Task: Plan a visit to the historical museum on the 7th at 12:00 PM.
Action: Mouse moved to (601, 134)
Screenshot: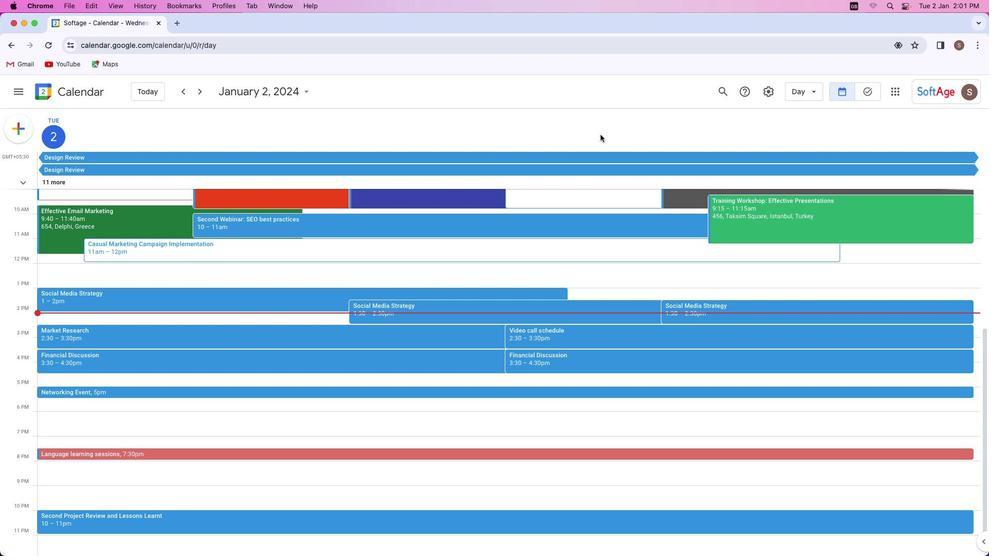 
Action: Mouse pressed left at (601, 134)
Screenshot: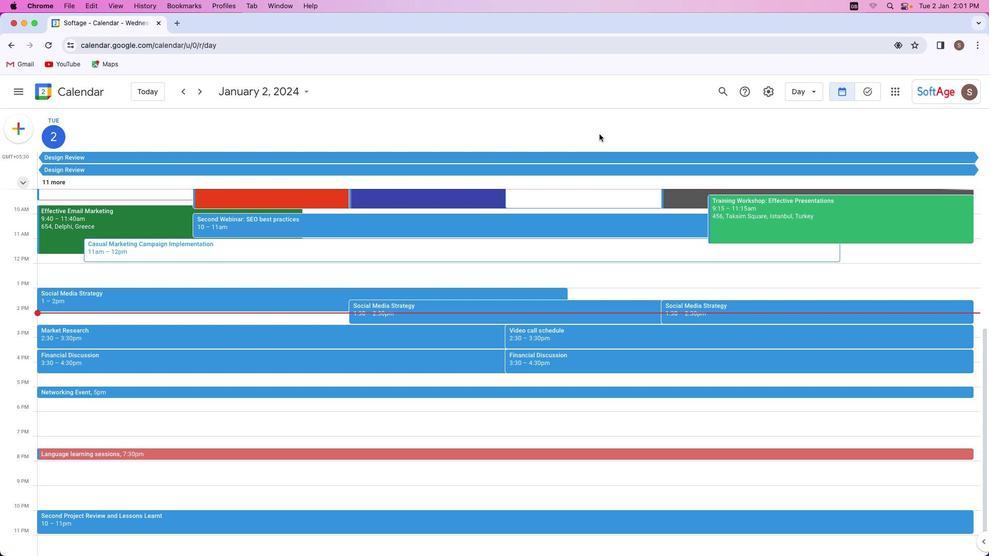 
Action: Mouse moved to (16, 128)
Screenshot: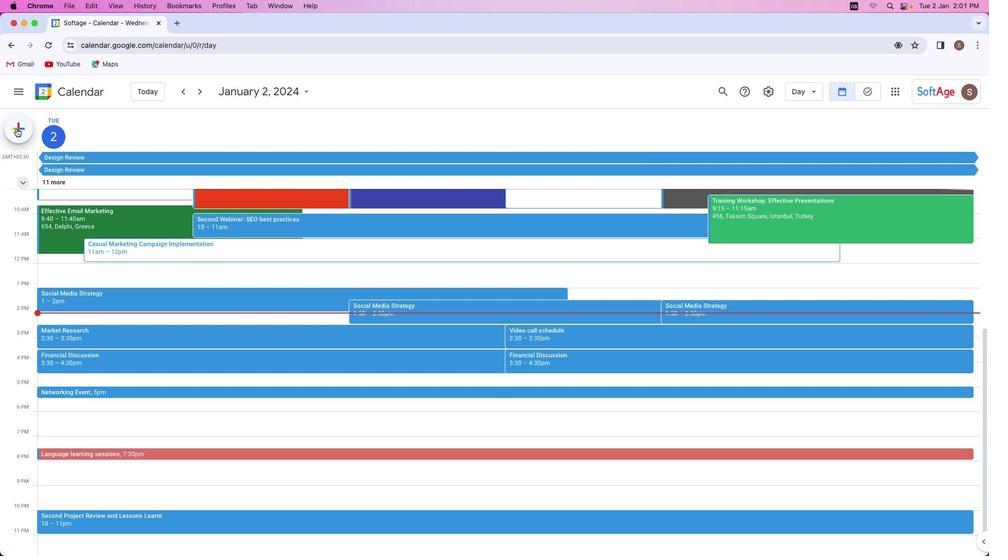 
Action: Mouse pressed left at (16, 128)
Screenshot: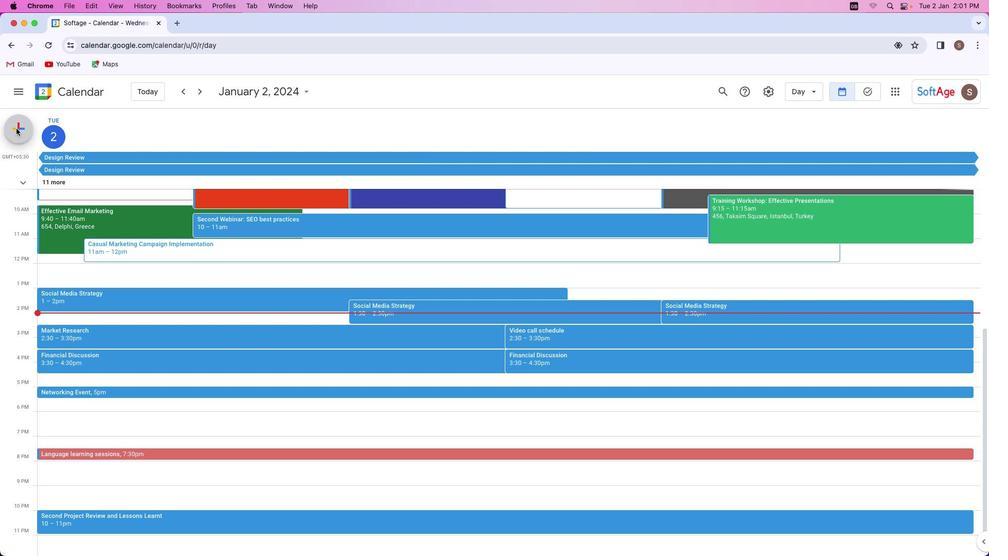 
Action: Mouse moved to (29, 161)
Screenshot: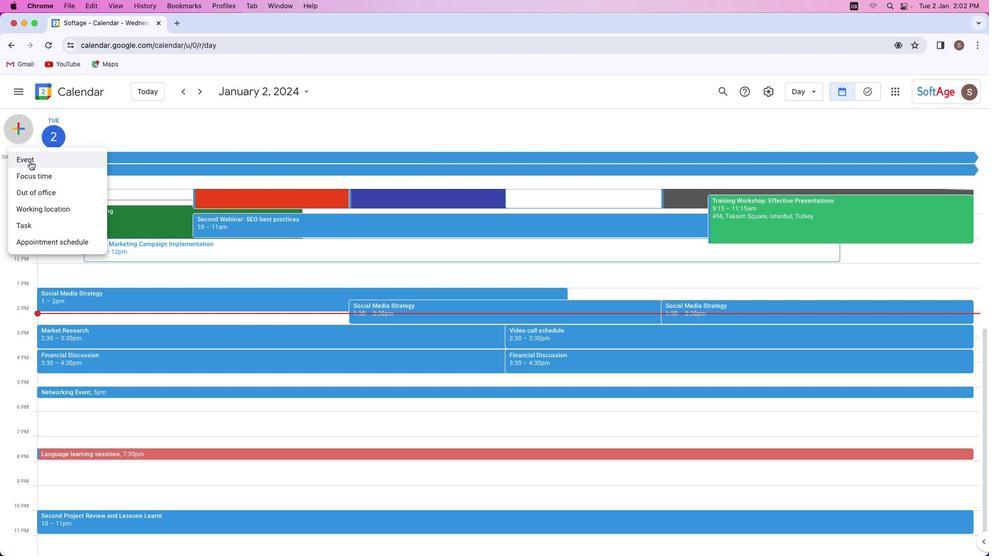 
Action: Mouse pressed left at (29, 161)
Screenshot: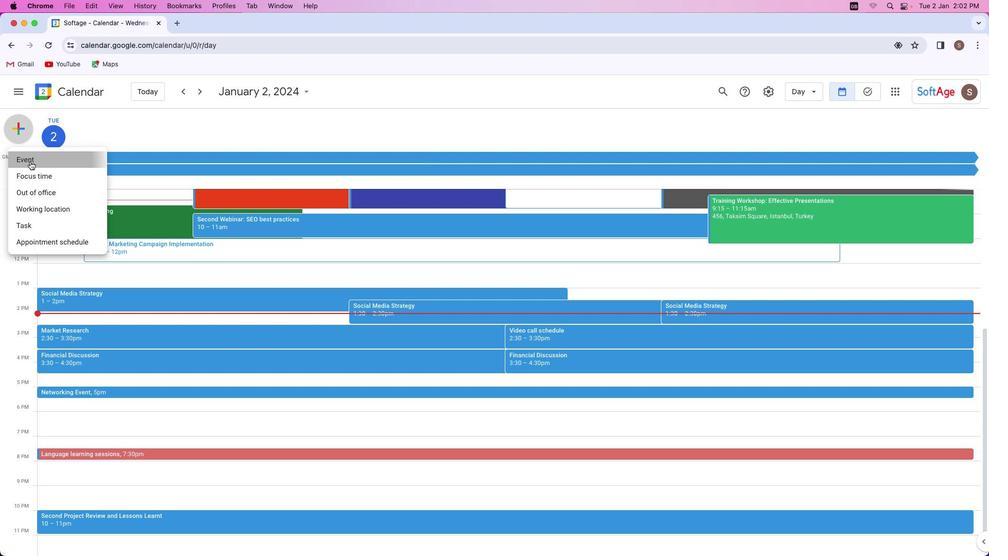 
Action: Mouse moved to (377, 220)
Screenshot: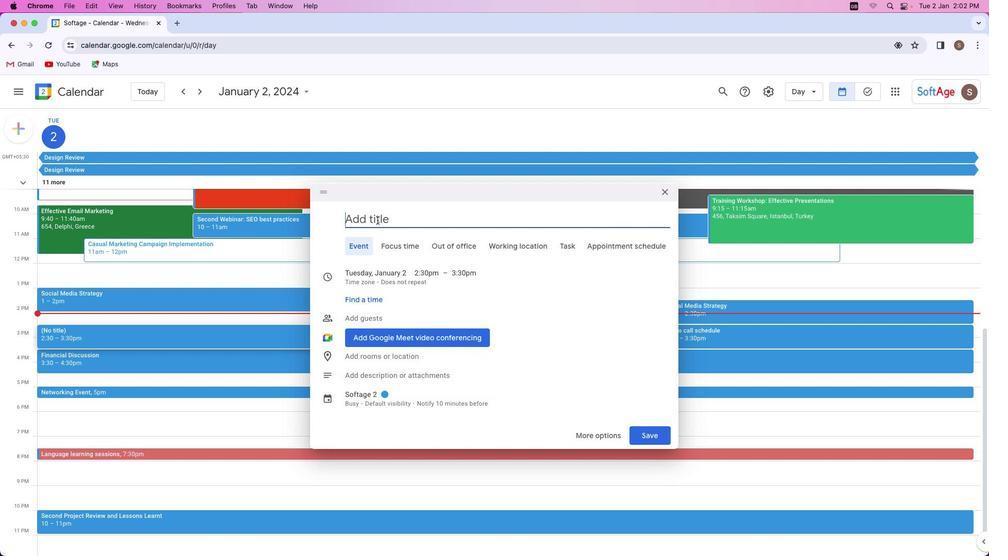 
Action: Key pressed Key.shift'V''i''s''i''t'Key.space't''o'Key.space'h''i''s''t''o''r''i''c''a''l'Key.space'm''u''s''e''u''m'
Screenshot: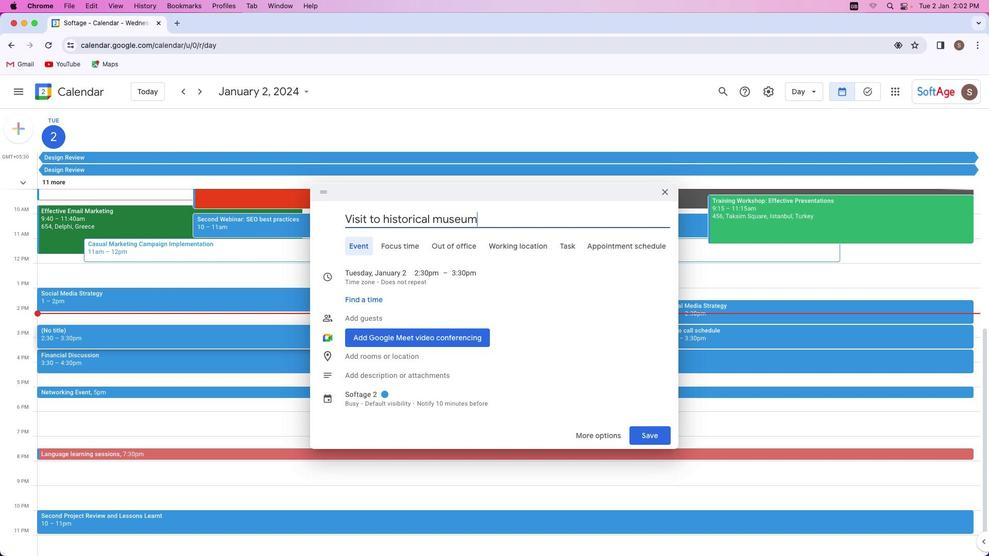 
Action: Mouse moved to (374, 274)
Screenshot: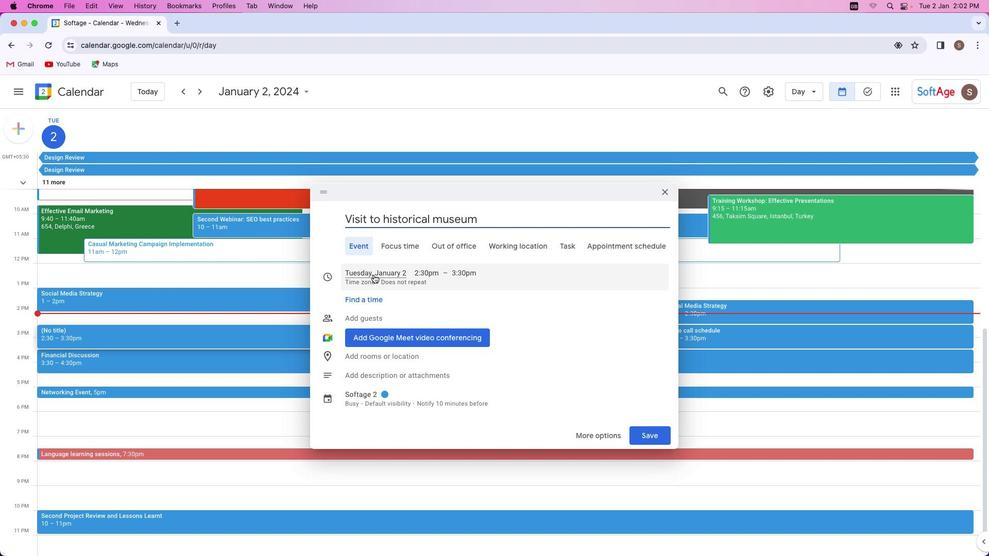 
Action: Mouse pressed left at (374, 274)
Screenshot: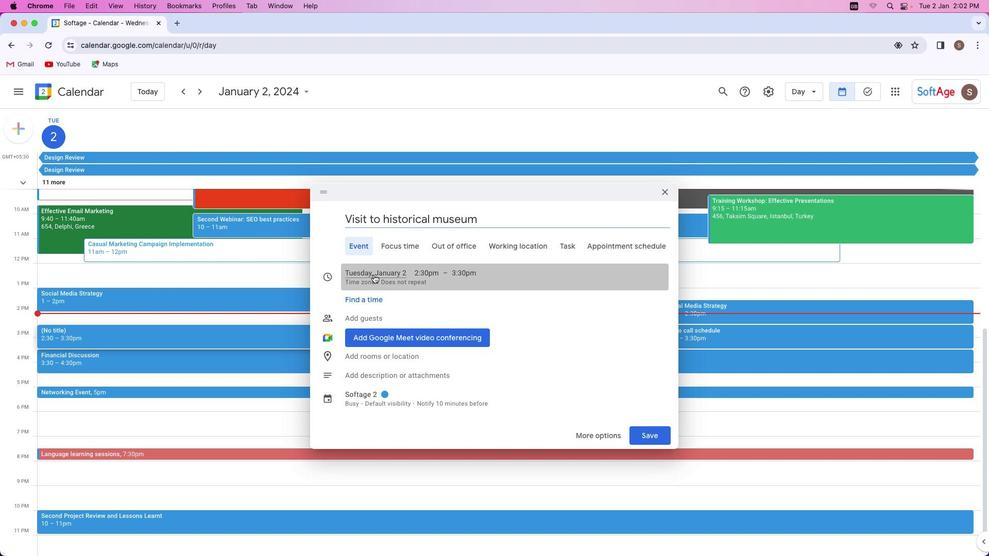 
Action: Mouse moved to (468, 324)
Screenshot: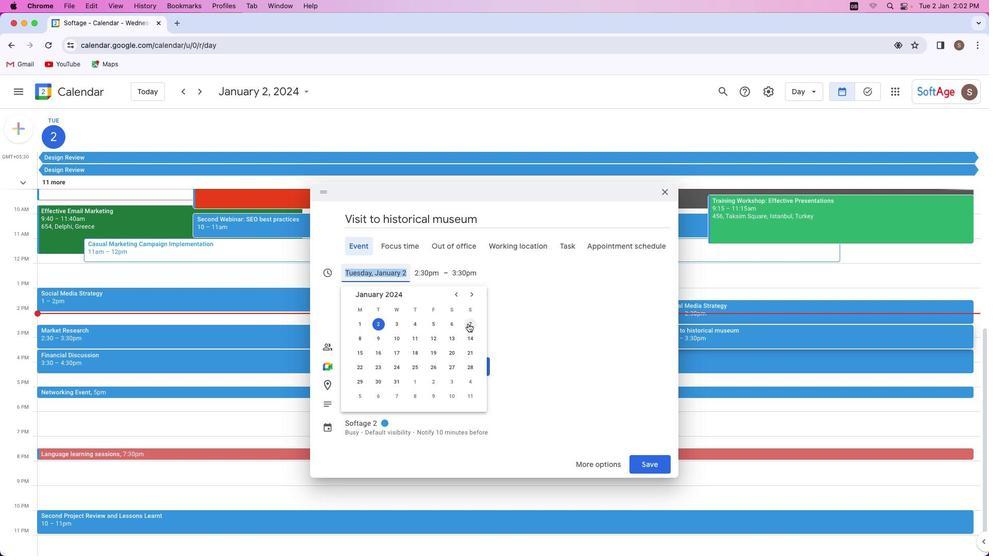 
Action: Mouse pressed left at (468, 324)
Screenshot: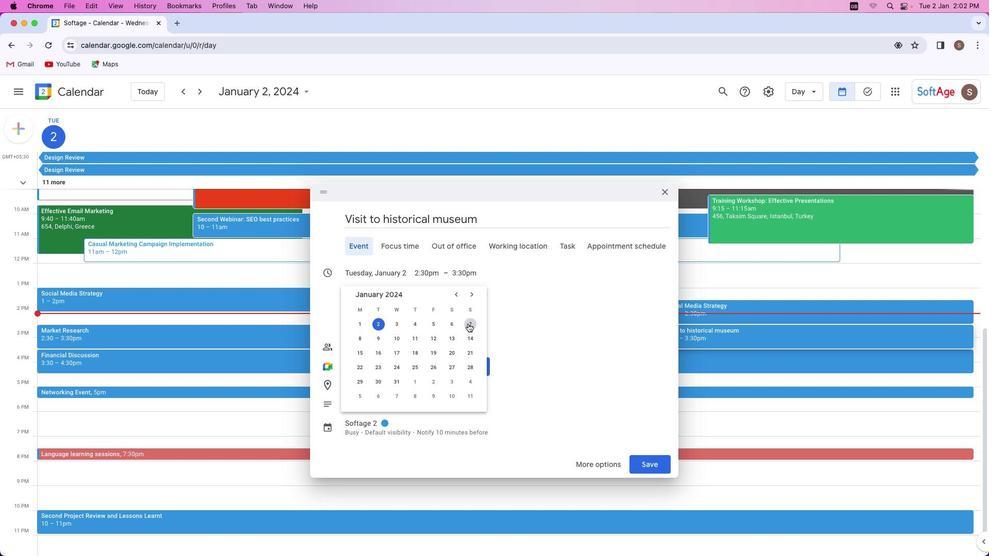 
Action: Mouse moved to (433, 274)
Screenshot: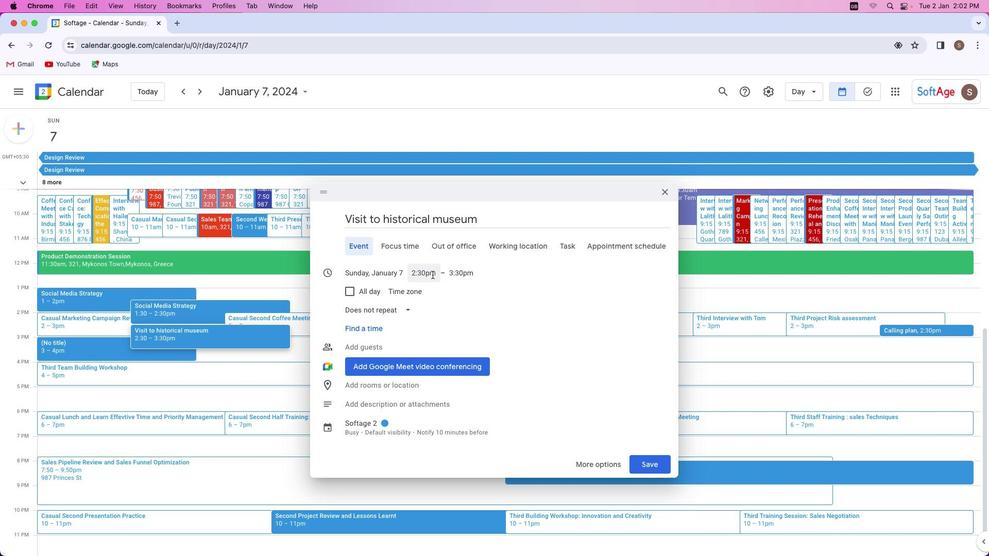 
Action: Mouse pressed left at (433, 274)
Screenshot: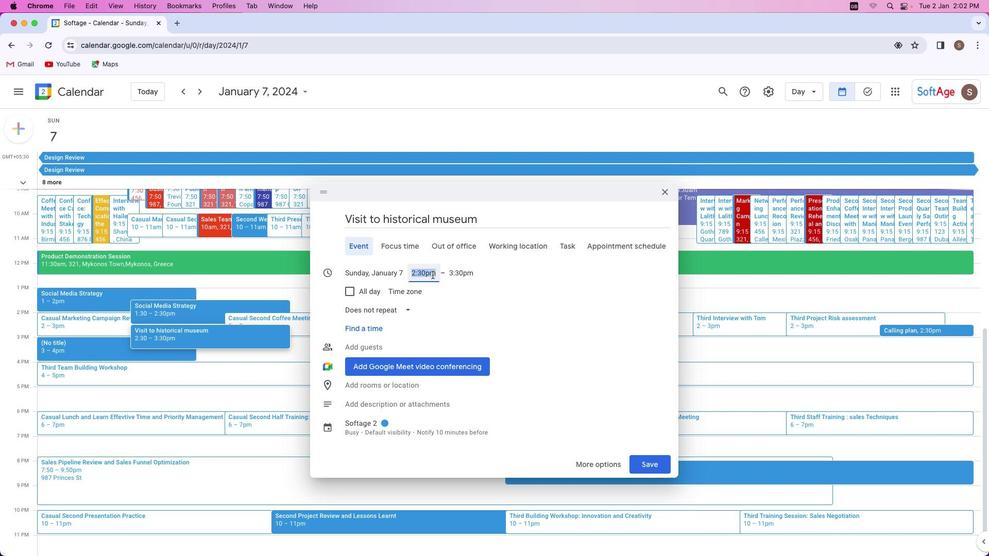 
Action: Mouse moved to (451, 328)
Screenshot: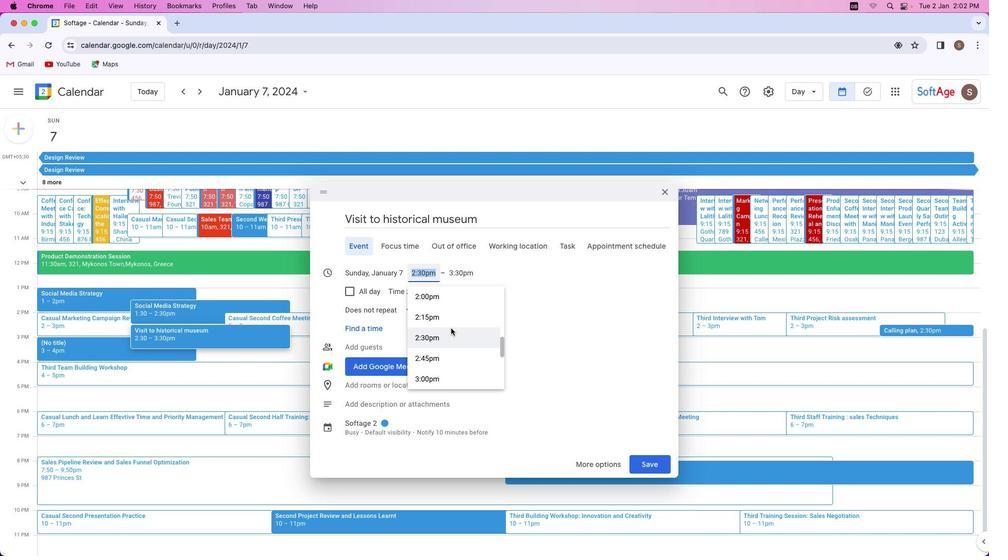 
Action: Mouse scrolled (451, 328) with delta (0, 0)
Screenshot: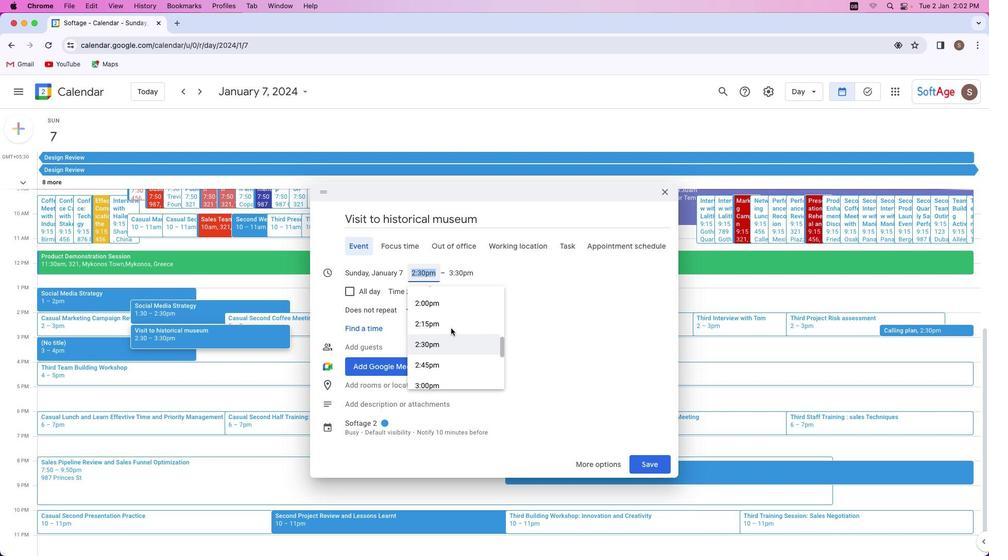 
Action: Mouse scrolled (451, 328) with delta (0, 0)
Screenshot: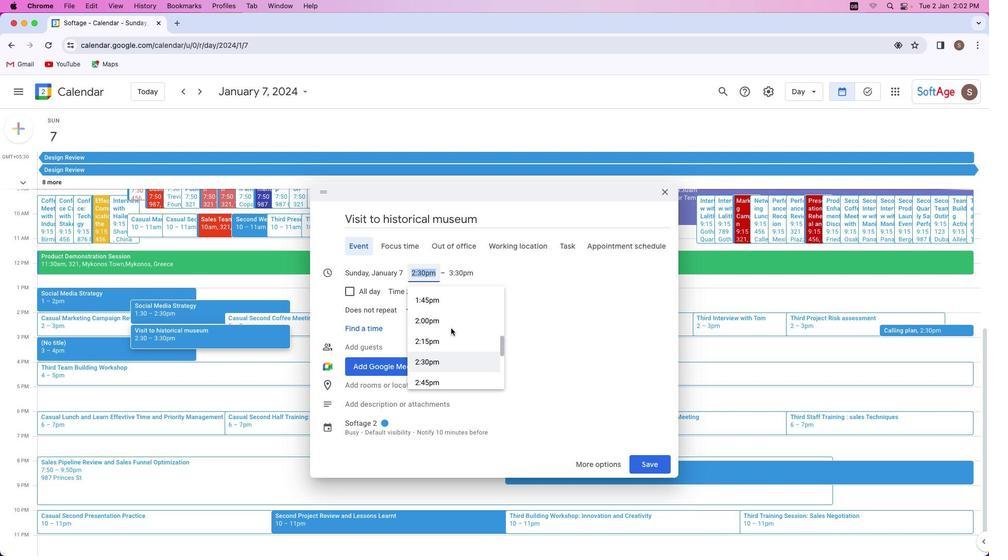 
Action: Mouse scrolled (451, 328) with delta (0, 0)
Screenshot: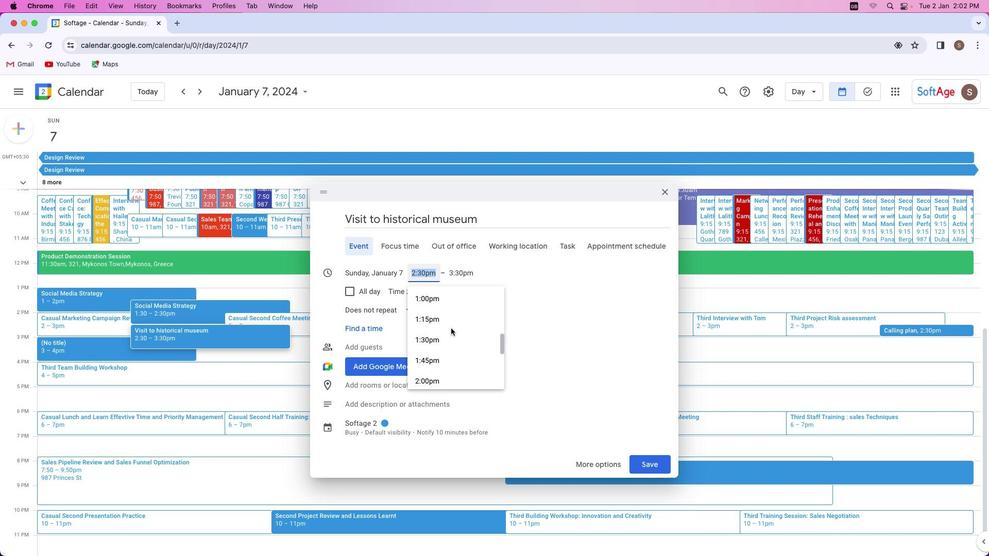 
Action: Mouse scrolled (451, 328) with delta (0, 1)
Screenshot: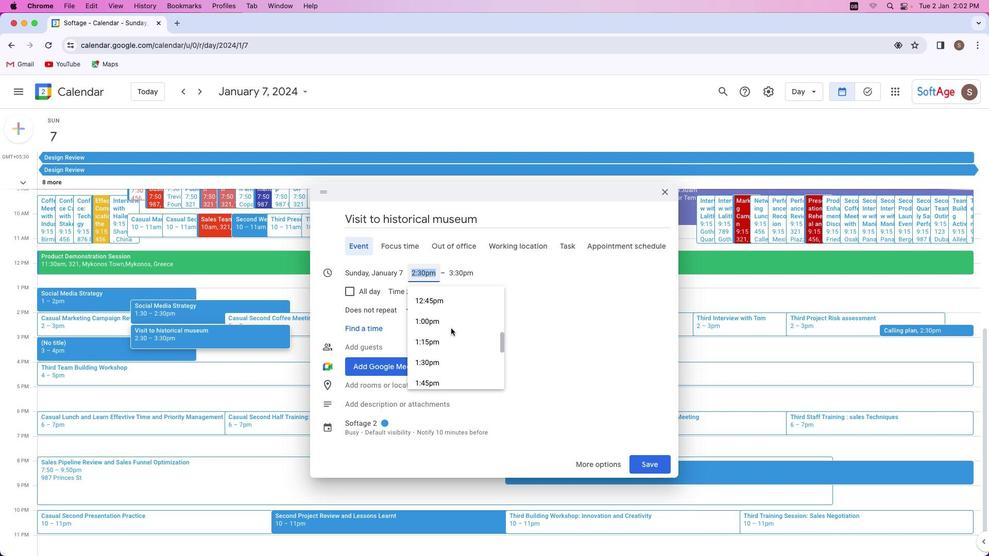 
Action: Mouse moved to (447, 341)
Screenshot: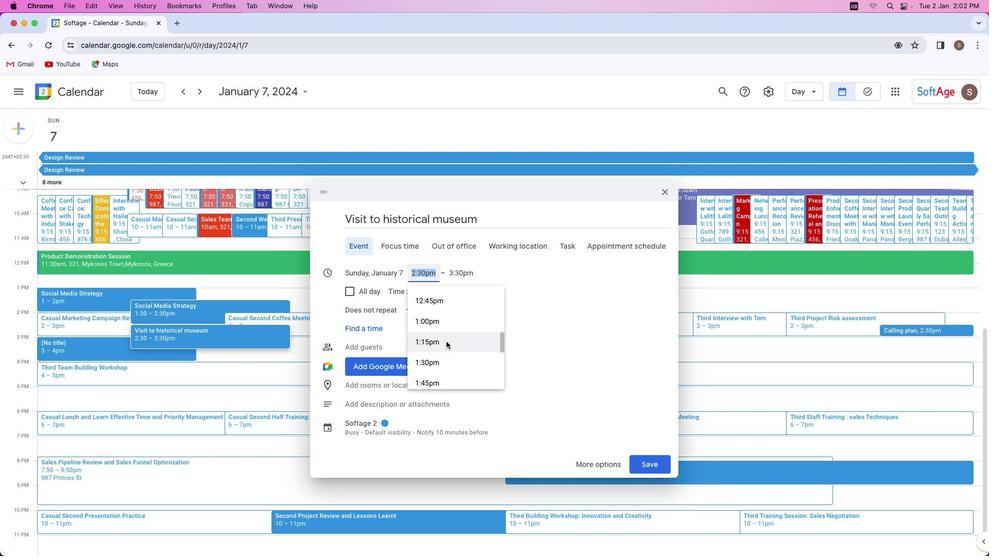 
Action: Mouse scrolled (447, 341) with delta (0, 0)
Screenshot: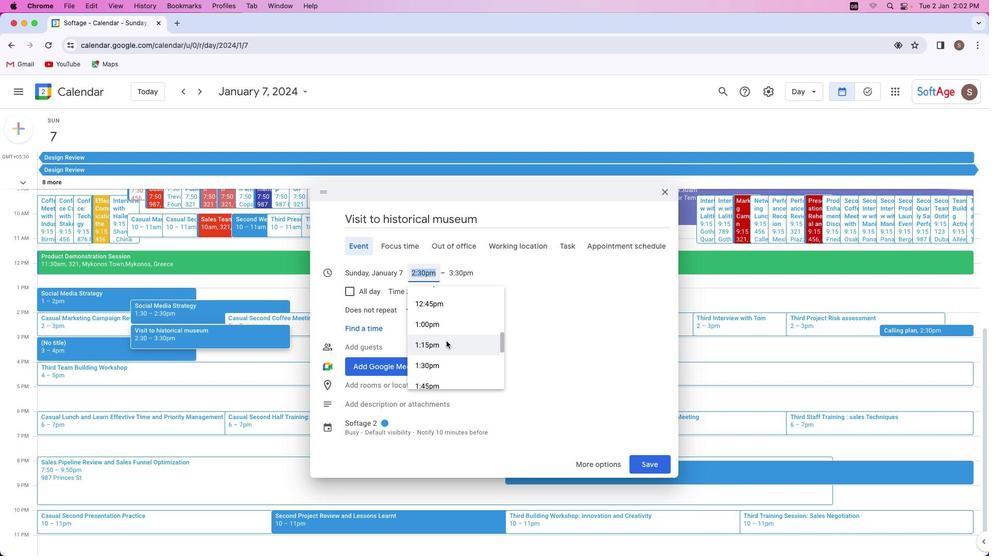 
Action: Mouse scrolled (447, 341) with delta (0, 0)
Screenshot: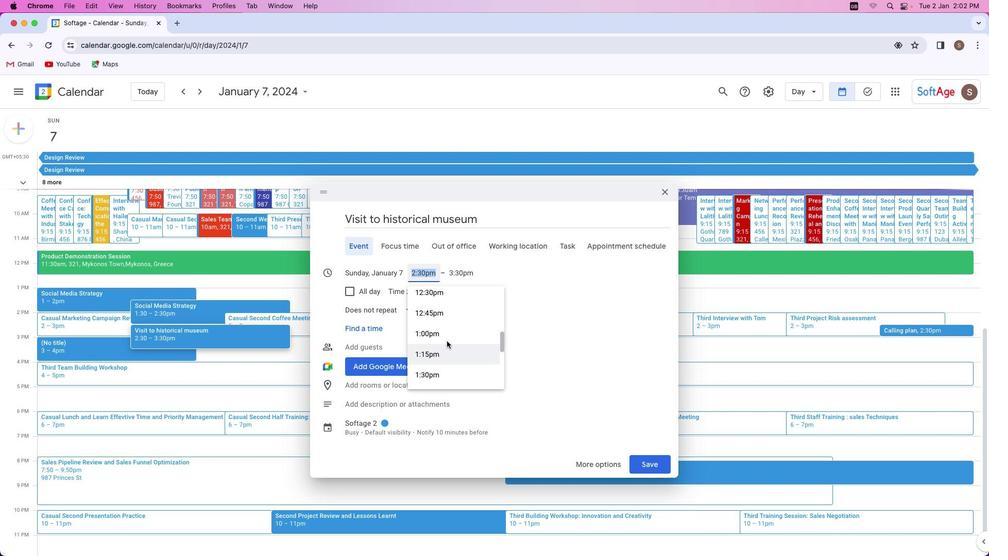 
Action: Mouse moved to (447, 341)
Screenshot: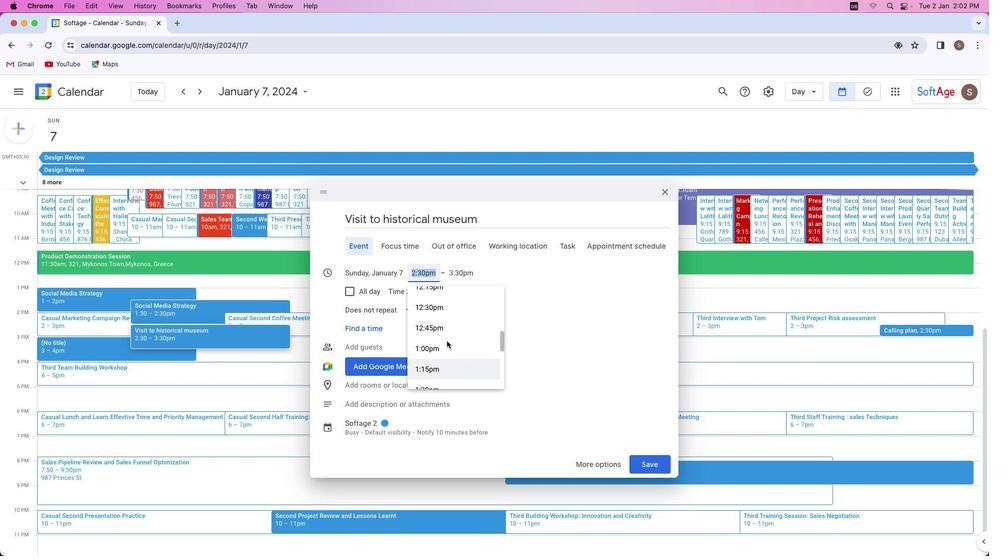
Action: Mouse scrolled (447, 341) with delta (0, 0)
Screenshot: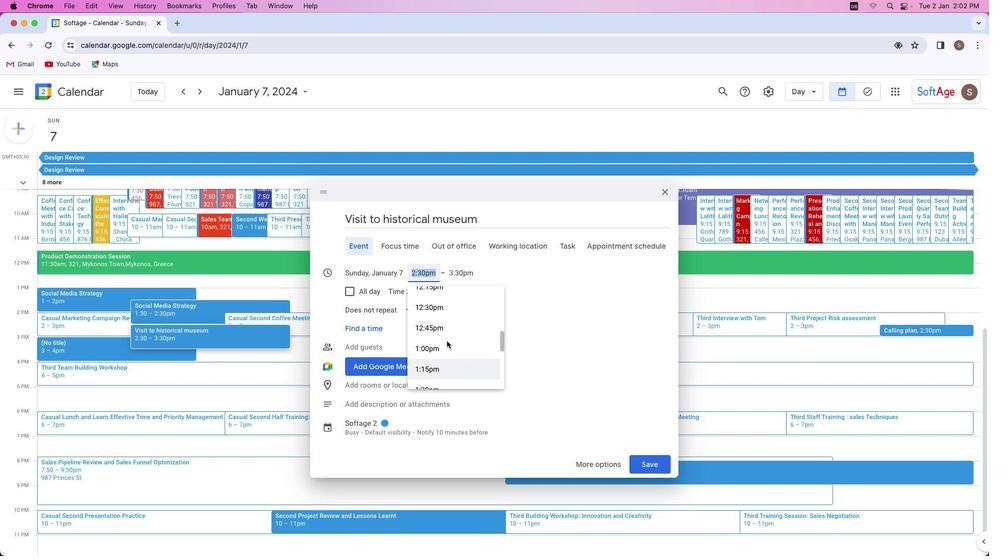 
Action: Mouse moved to (447, 341)
Screenshot: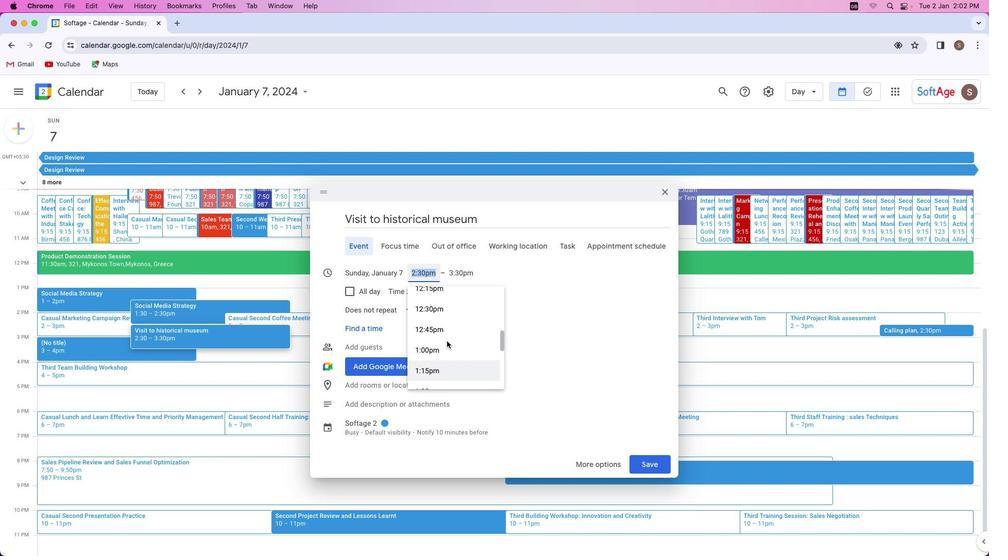 
Action: Mouse scrolled (447, 341) with delta (0, 0)
Screenshot: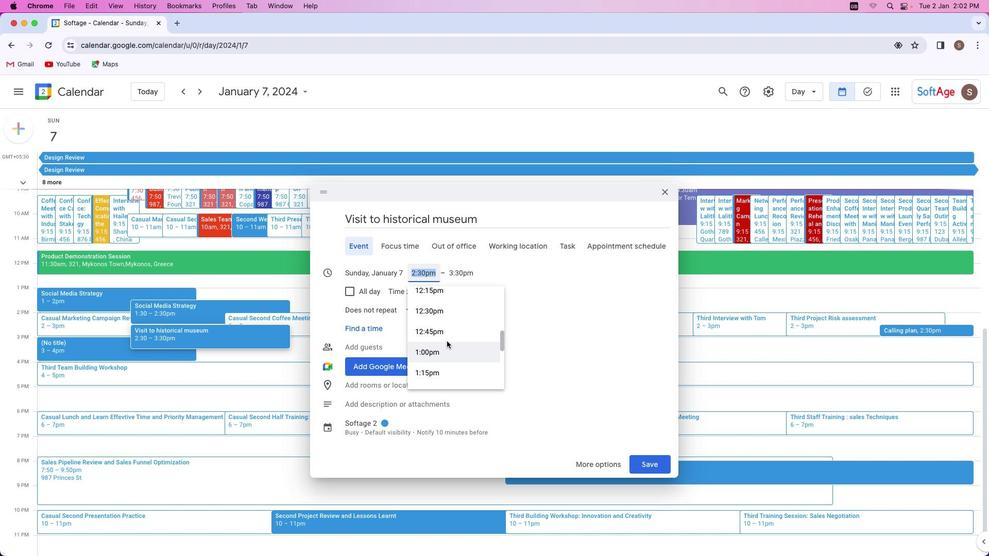 
Action: Mouse moved to (447, 341)
Screenshot: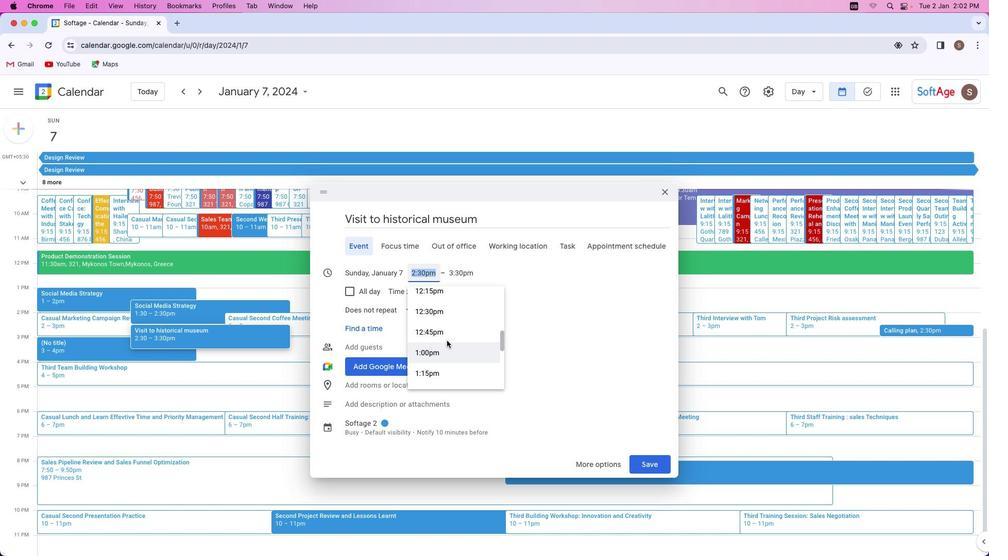 
Action: Mouse scrolled (447, 341) with delta (0, 0)
Screenshot: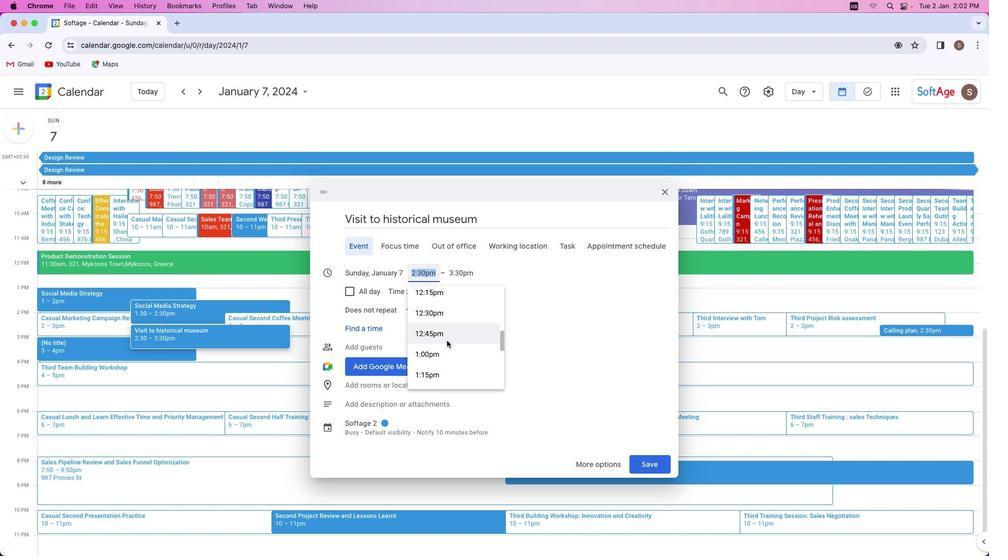 
Action: Mouse moved to (447, 340)
Screenshot: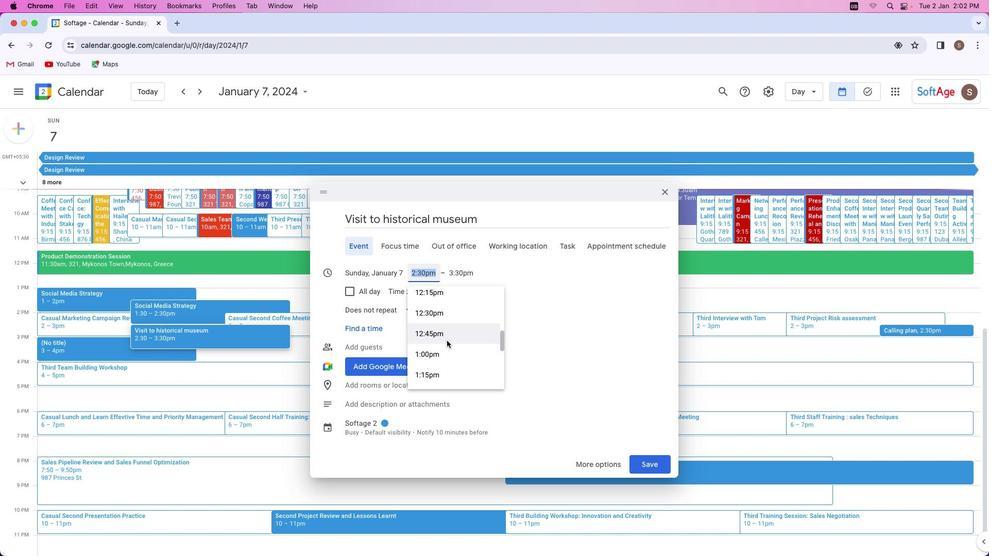 
Action: Mouse scrolled (447, 340) with delta (0, 0)
Screenshot: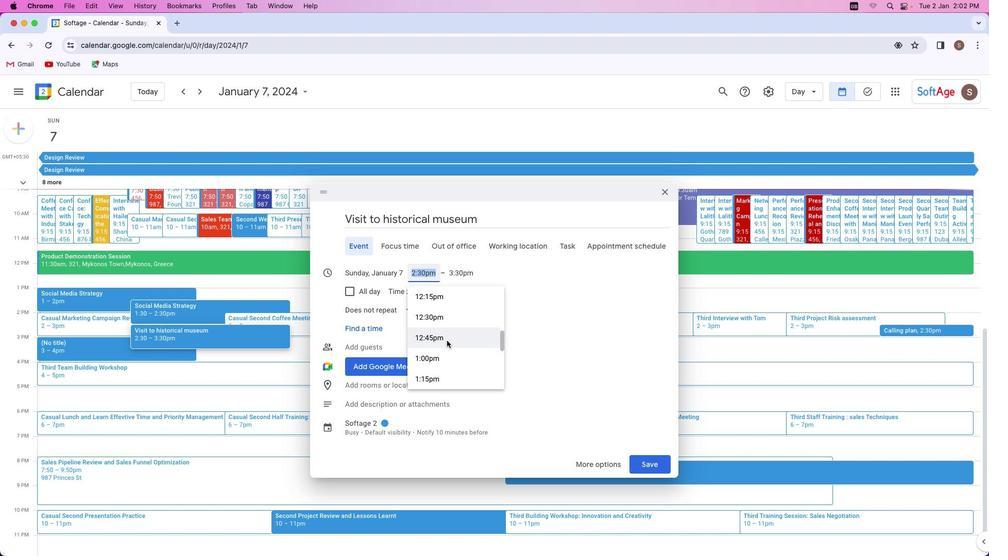 
Action: Mouse scrolled (447, 340) with delta (0, 0)
Screenshot: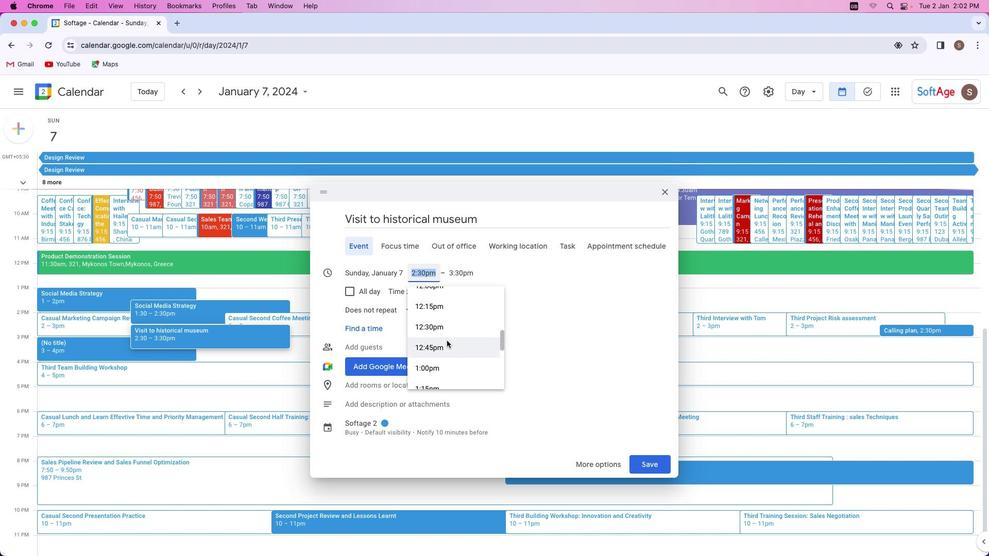 
Action: Mouse scrolled (447, 340) with delta (0, 0)
Screenshot: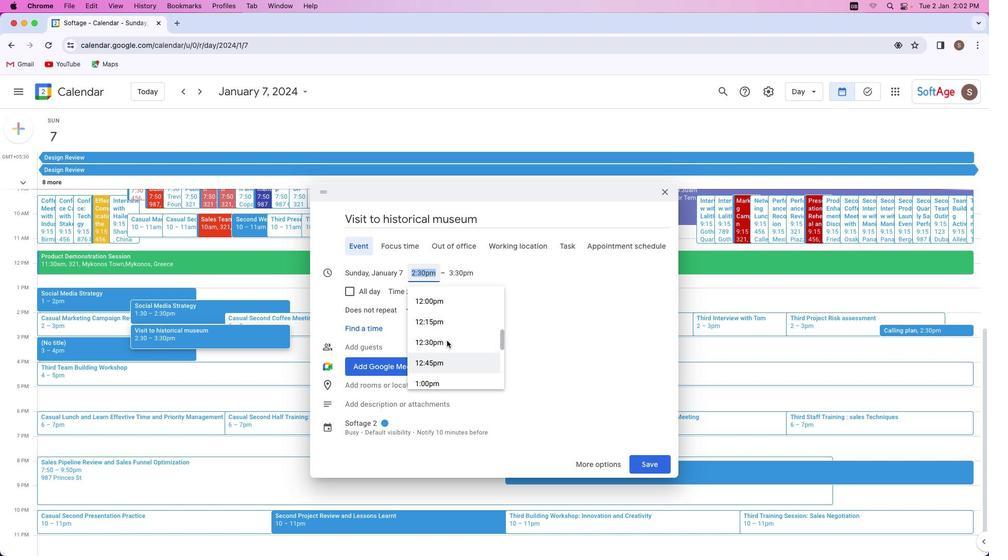 
Action: Mouse scrolled (447, 340) with delta (0, 0)
Screenshot: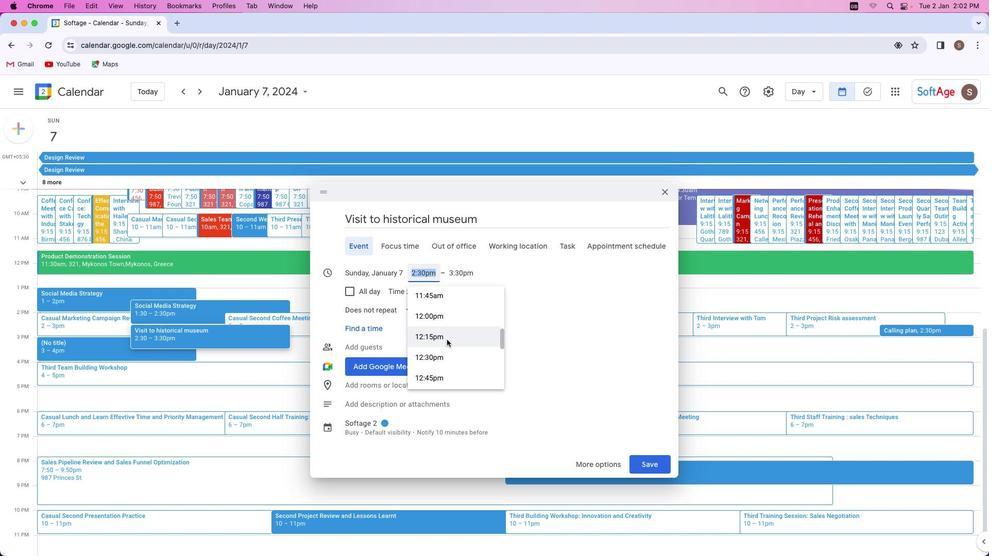 
Action: Mouse moved to (437, 318)
Screenshot: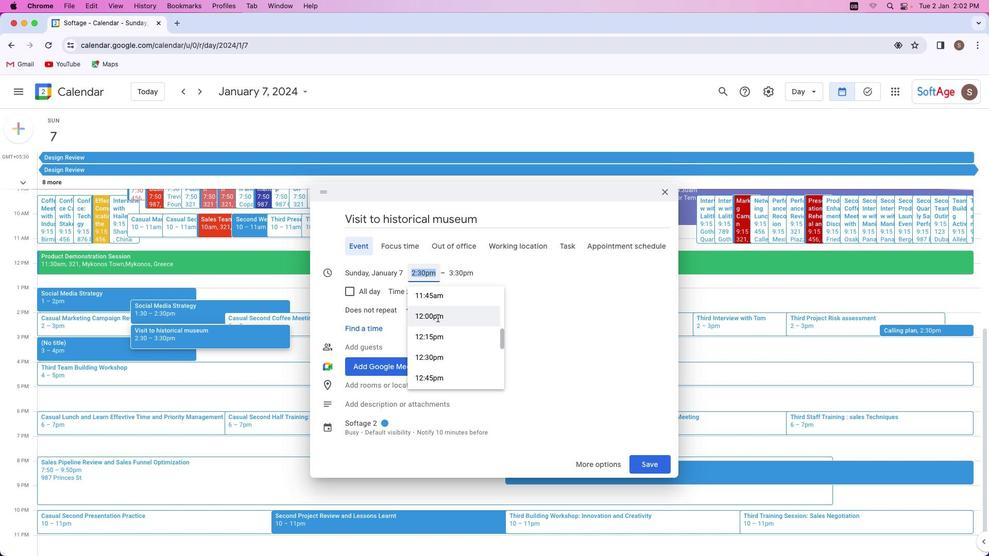 
Action: Mouse pressed left at (437, 318)
Screenshot: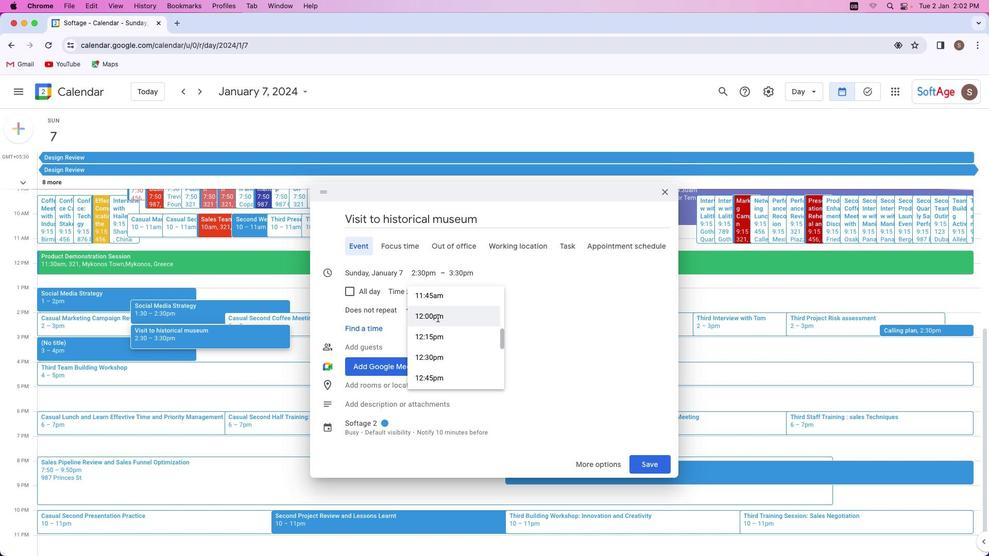
Action: Mouse moved to (403, 403)
Screenshot: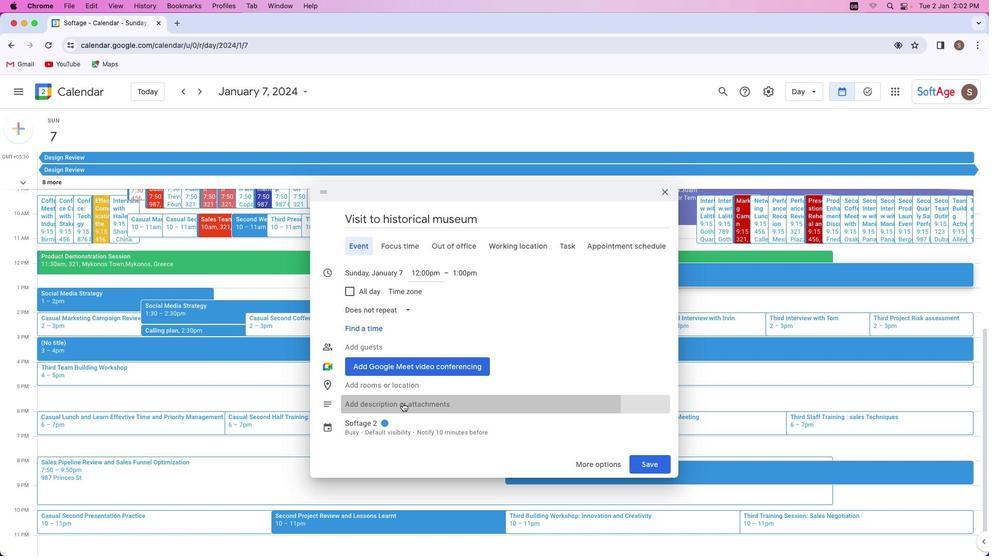 
Action: Mouse pressed left at (403, 403)
Screenshot: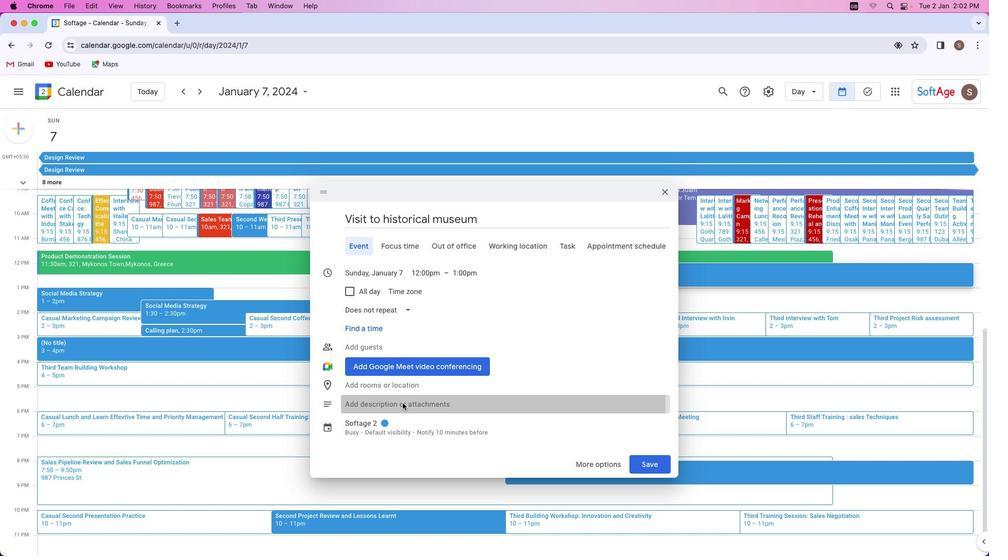 
Action: Mouse moved to (499, 365)
Screenshot: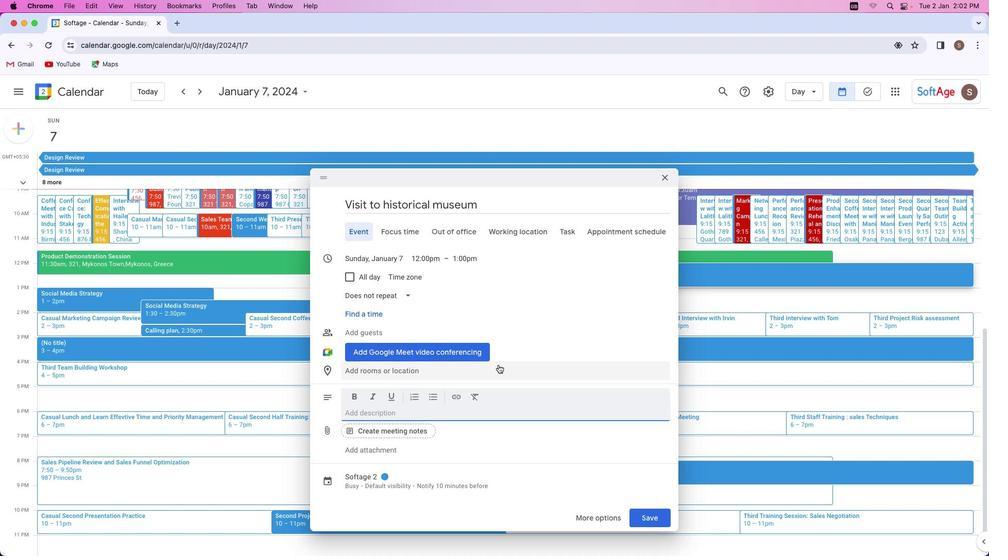 
Action: Key pressed Key.shift'T''h''i''s'Key.space'p''l''a''n'Key.space'i''s'Key.space'f''o''r'Key.space'h''i''s''t''o''r''i''c''a''l'Key.space'n'Key.backspace'm''u''s''e''u''m''.'
Screenshot: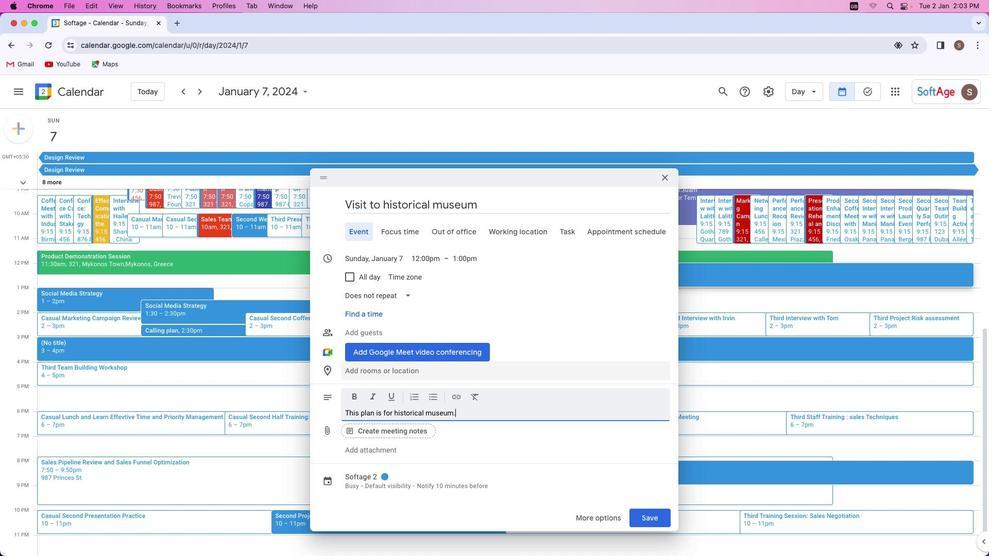 
Action: Mouse moved to (456, 413)
Screenshot: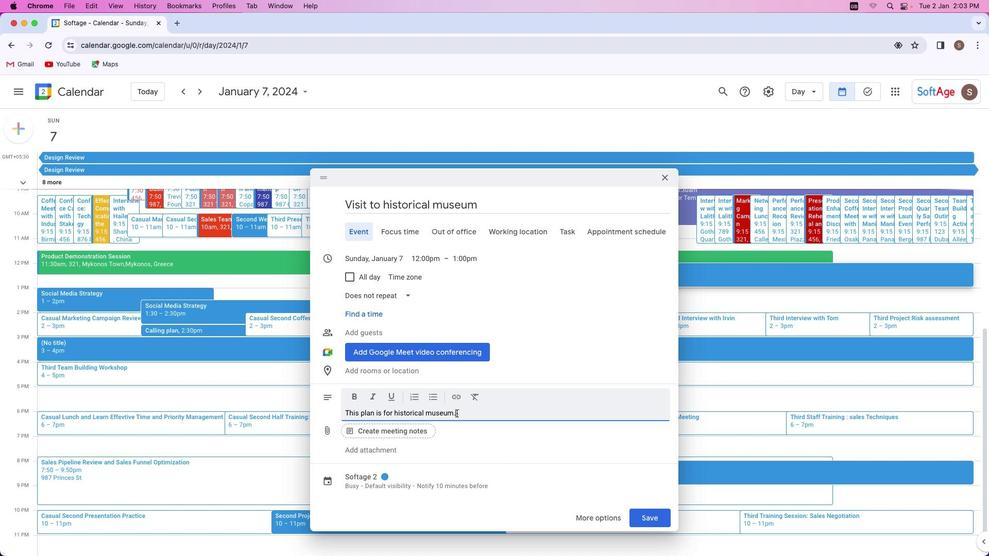 
Action: Key pressed Key.leftKey.space'v''i''s''i''t'
Screenshot: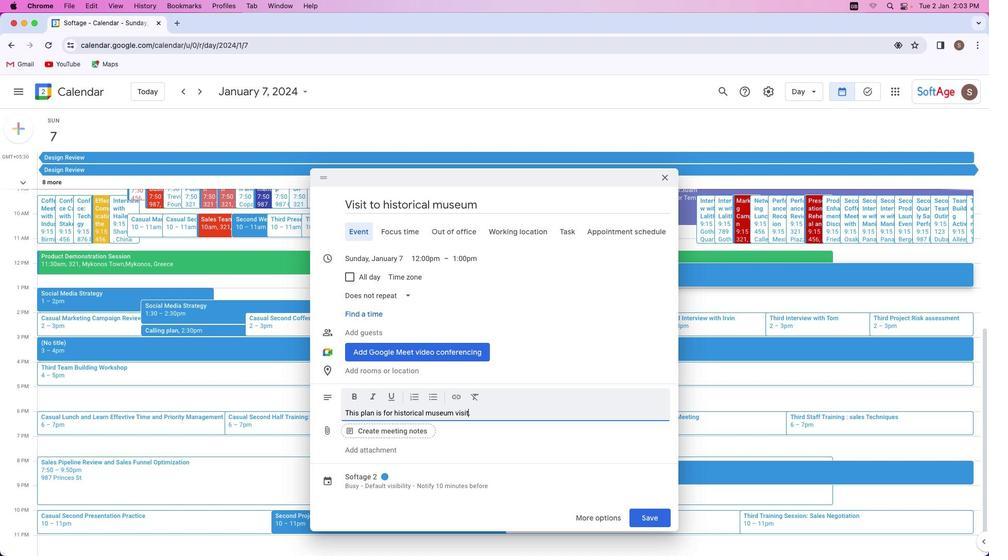
Action: Mouse moved to (390, 478)
Screenshot: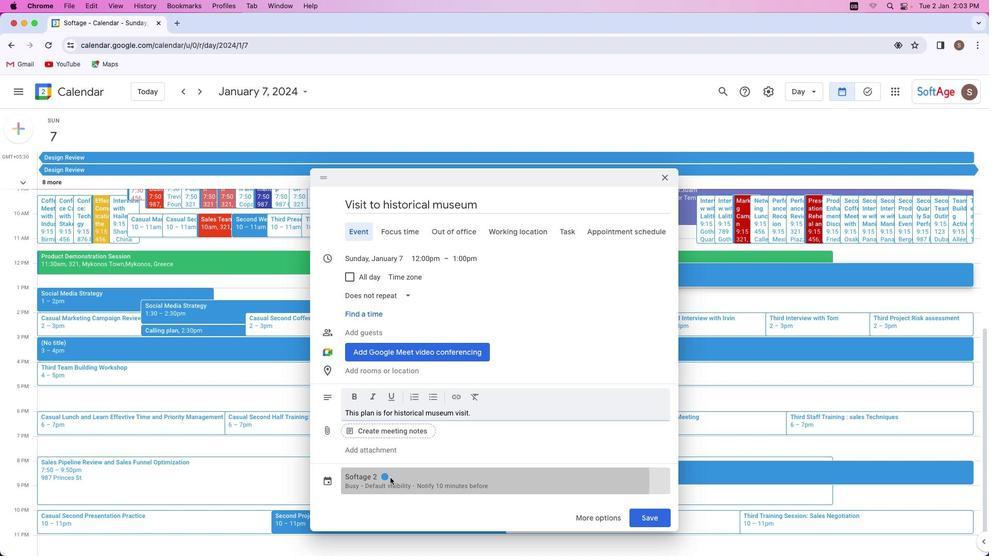 
Action: Mouse pressed left at (390, 478)
Screenshot: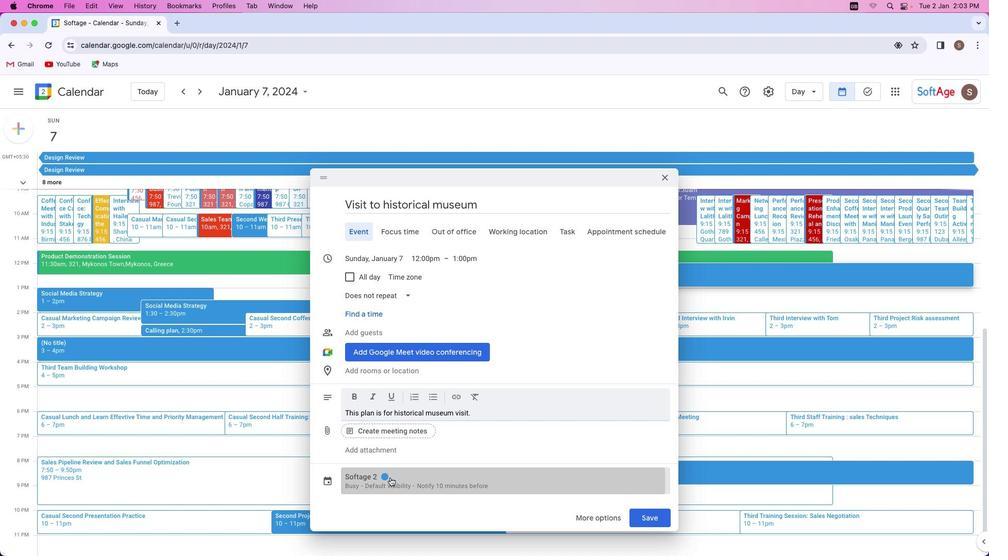 
Action: Mouse moved to (404, 398)
Screenshot: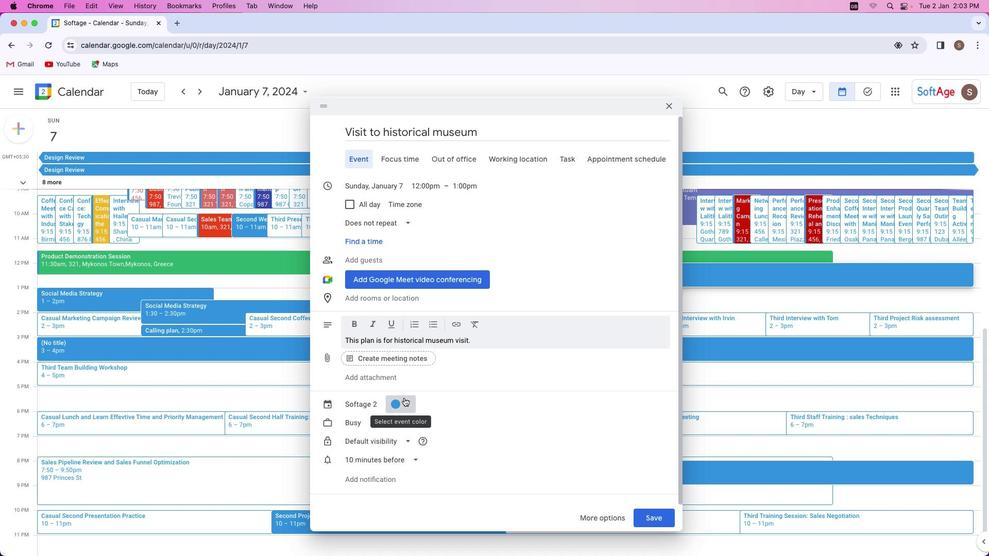 
Action: Mouse pressed left at (404, 398)
Screenshot: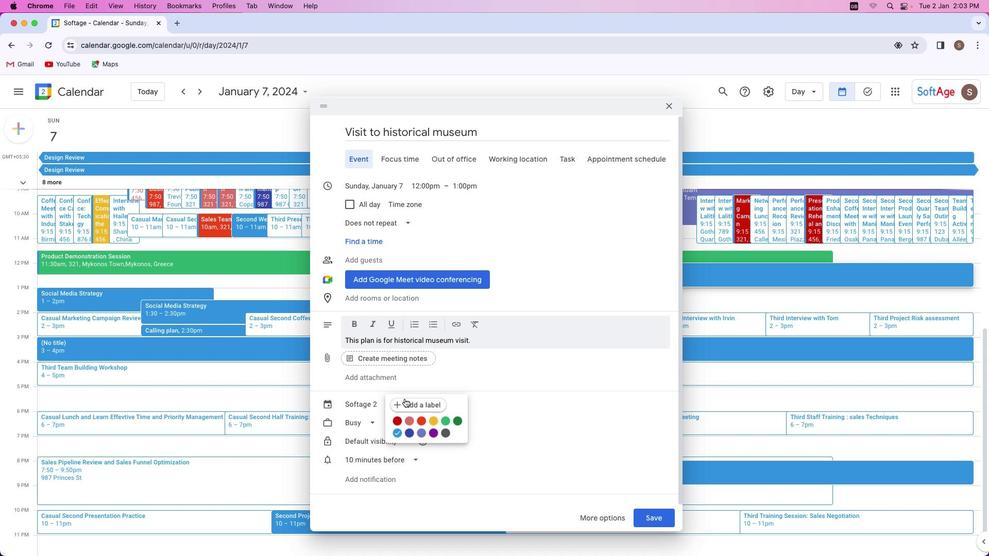 
Action: Mouse moved to (435, 422)
Screenshot: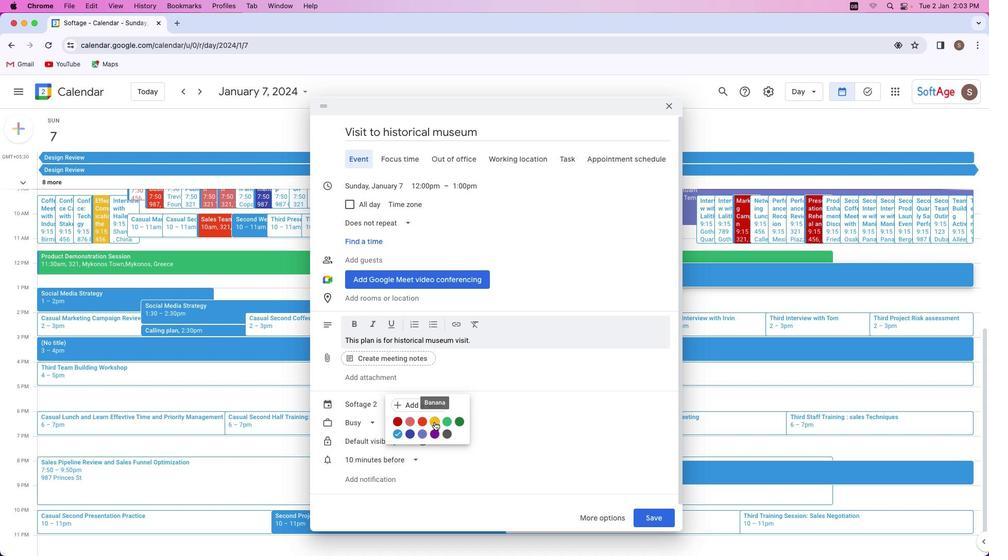 
Action: Mouse pressed left at (435, 422)
Screenshot: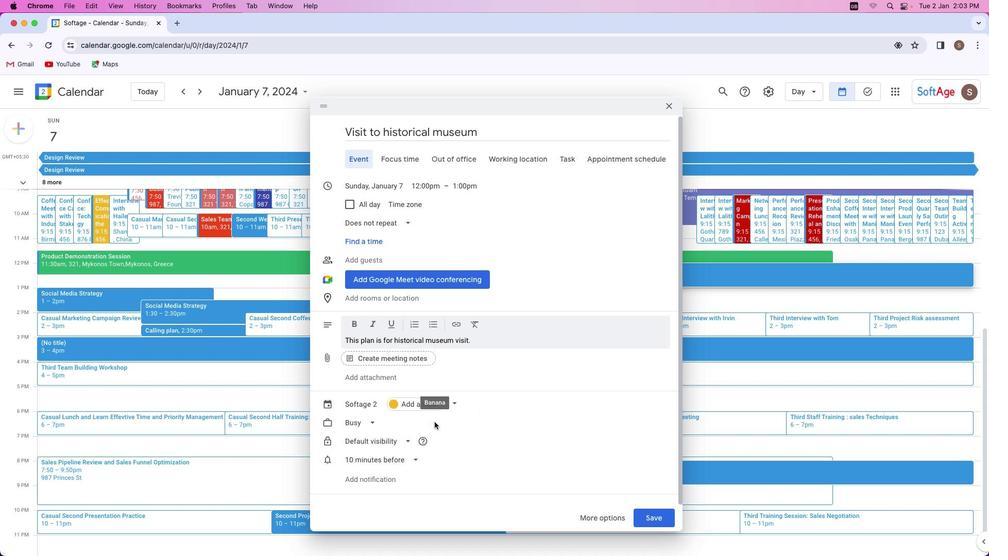 
Action: Mouse moved to (649, 516)
Screenshot: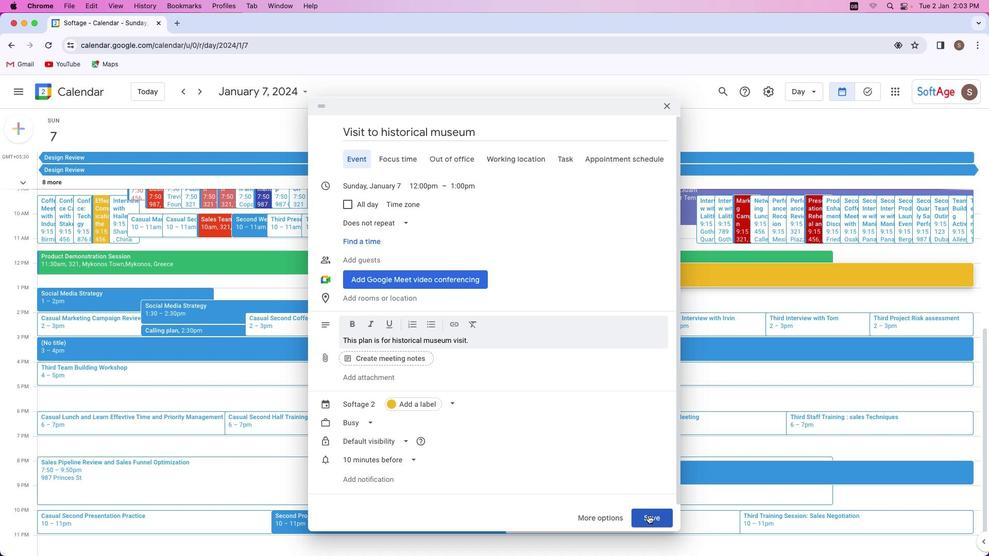 
Action: Mouse pressed left at (649, 516)
Screenshot: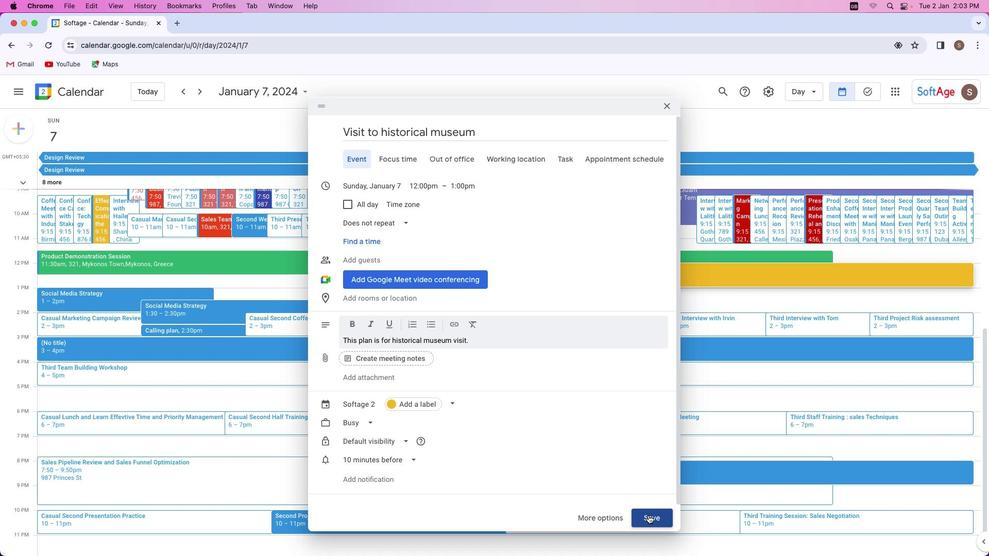 
Action: Mouse moved to (545, 268)
Screenshot: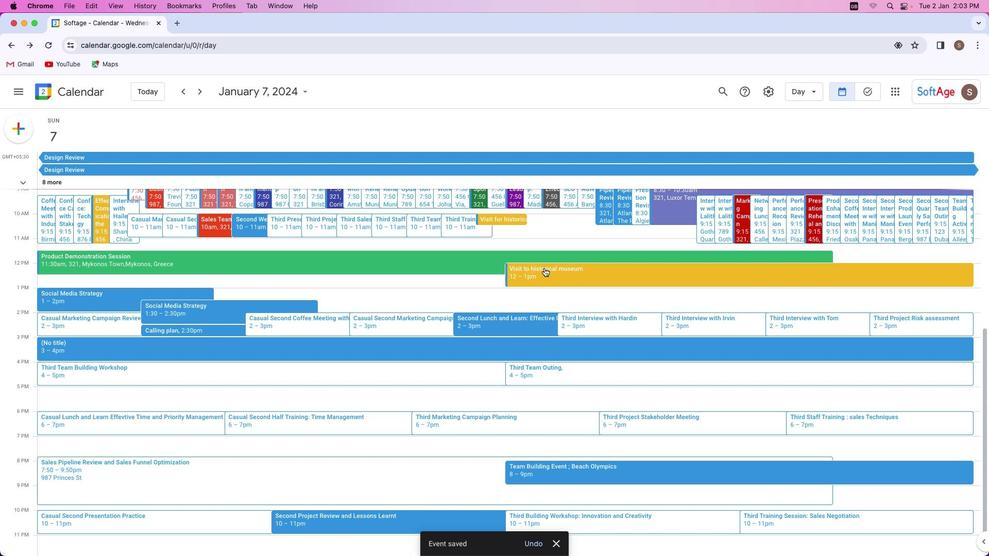 
Action: Mouse pressed left at (545, 268)
Screenshot: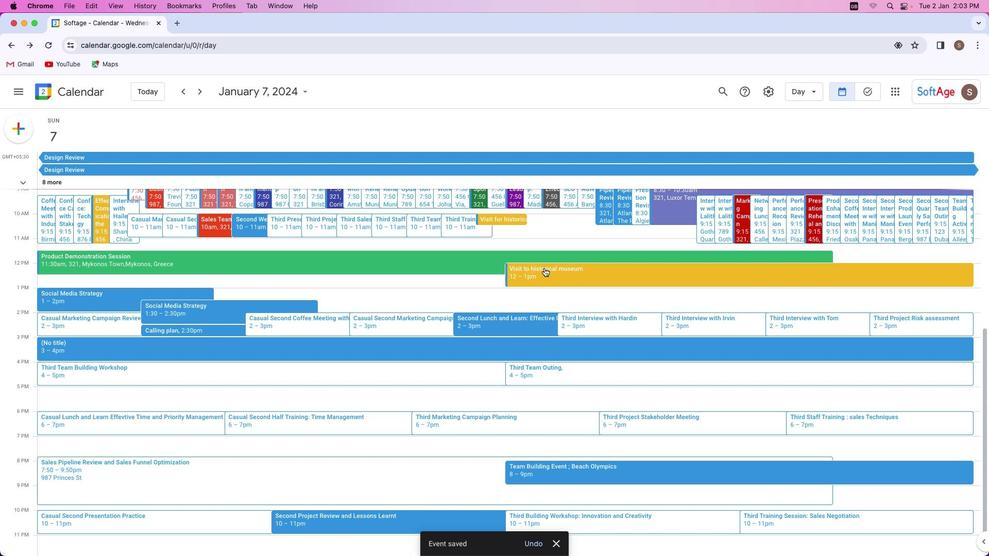 
Action: Mouse moved to (567, 290)
Screenshot: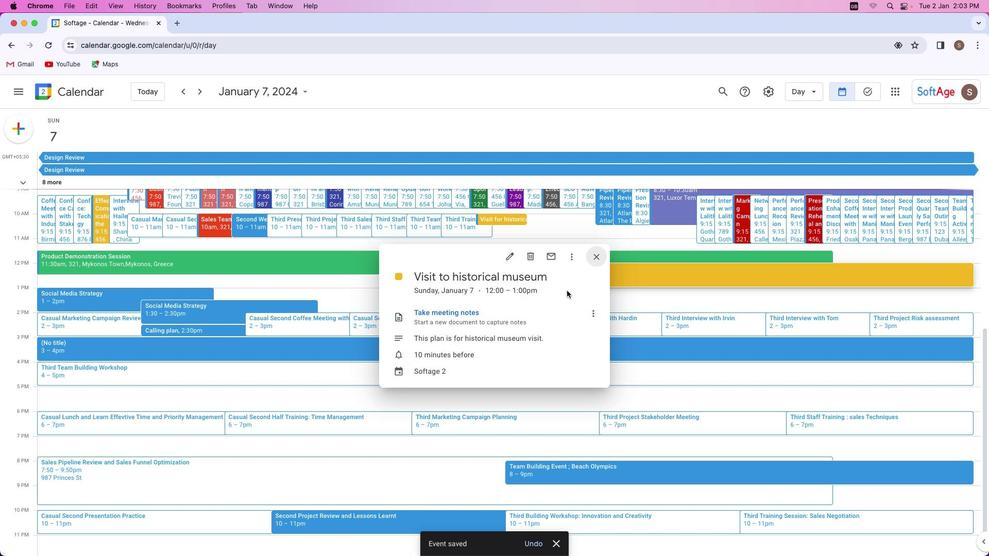 
